 Task: Create a GitHub repository from a template you've created.
Action: Mouse moved to (590, 155)
Screenshot: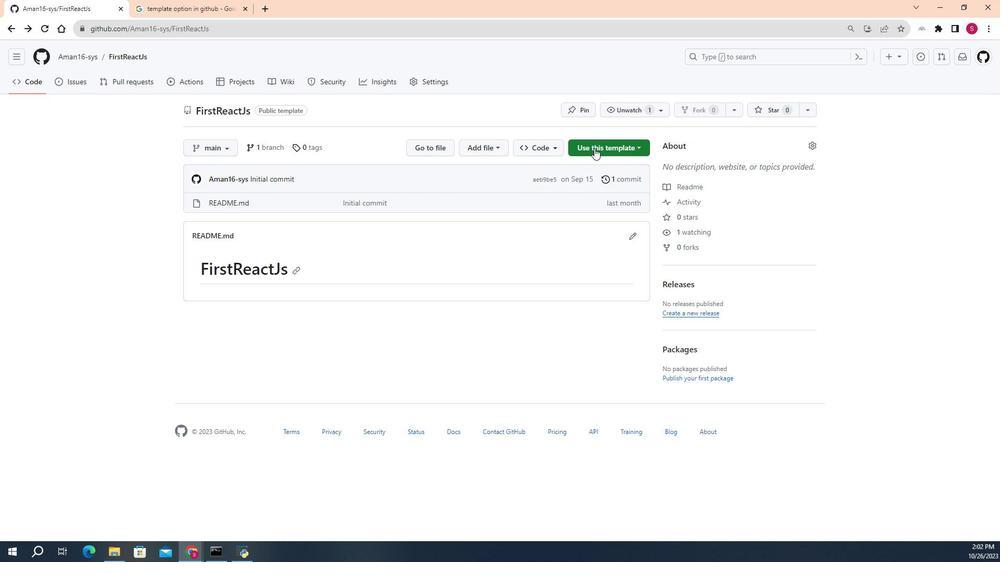 
Action: Mouse pressed left at (590, 155)
Screenshot: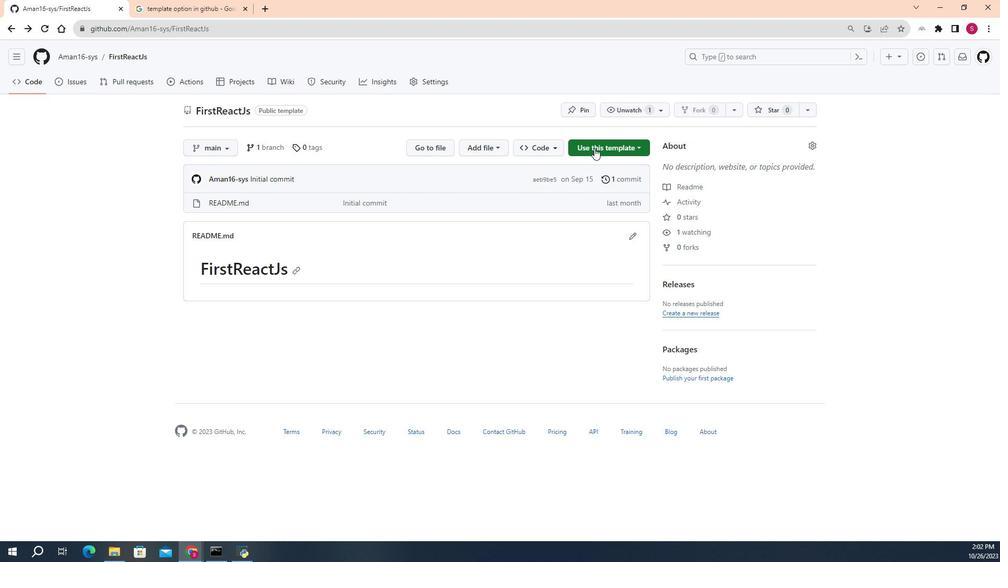 
Action: Mouse moved to (586, 172)
Screenshot: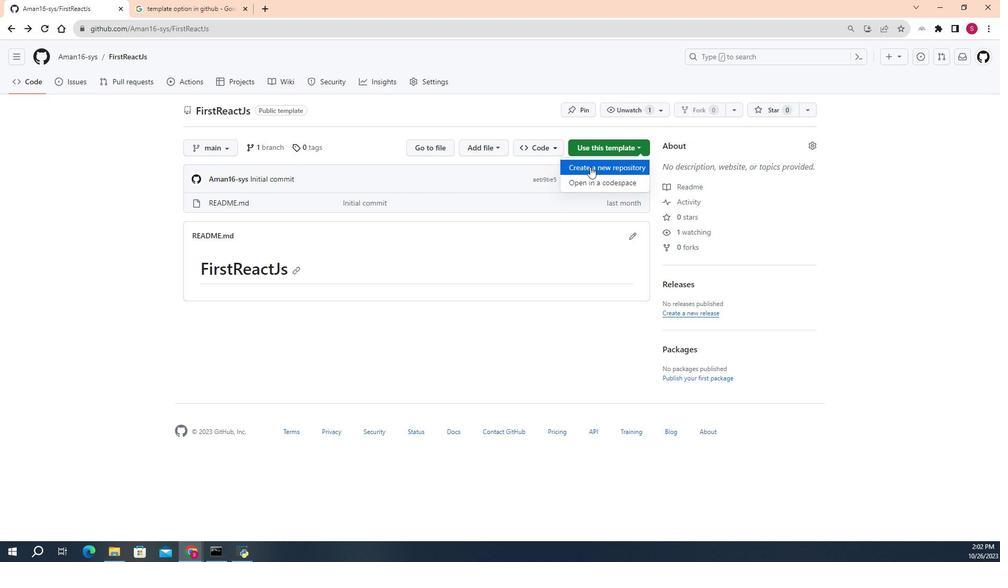 
Action: Mouse pressed left at (586, 172)
Screenshot: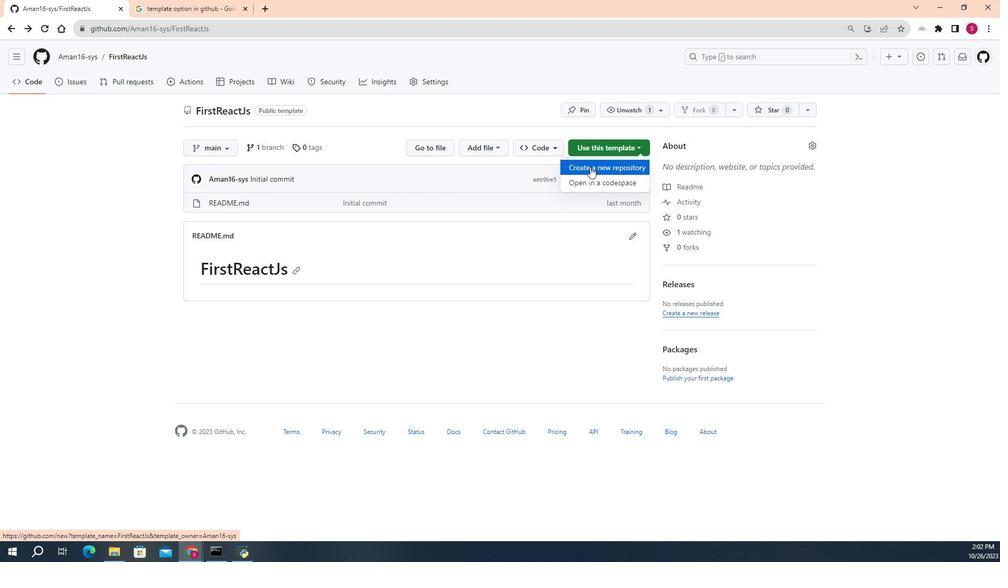 
Action: Mouse moved to (430, 265)
Screenshot: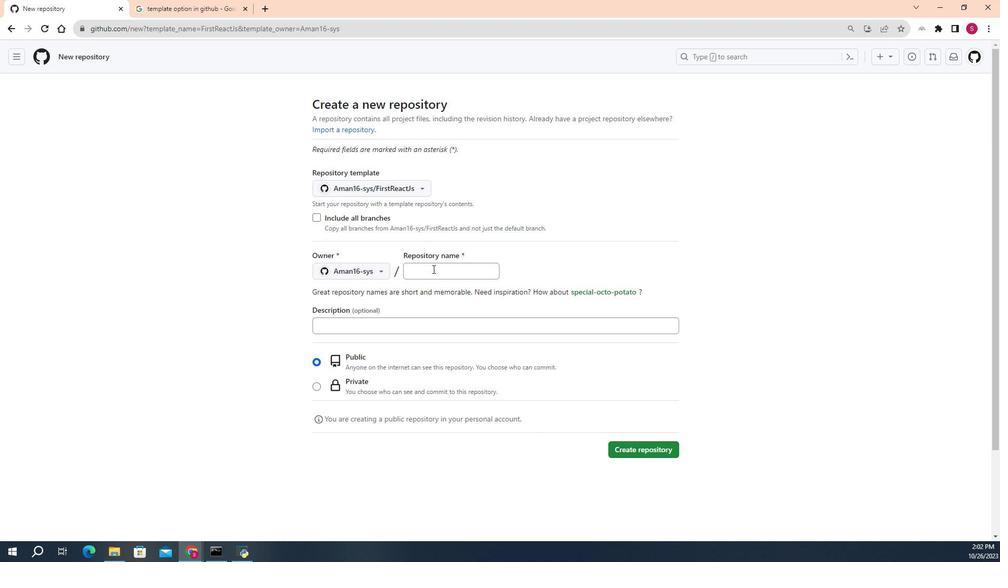 
Action: Mouse pressed left at (430, 265)
Screenshot: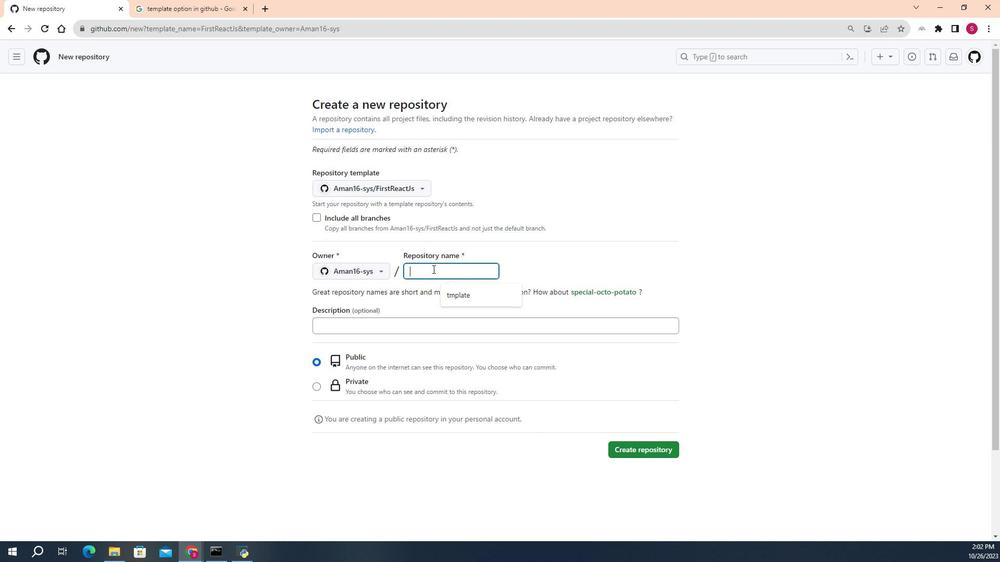 
Action: Key pressed <Key.caps_lock>T<Key.caps_lock>emplate
Screenshot: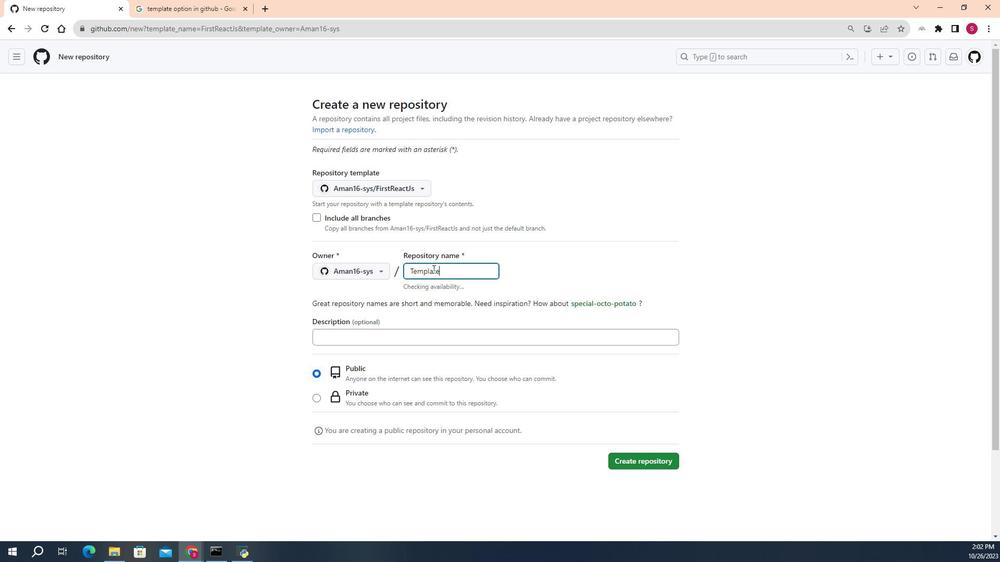 
Action: Mouse moved to (652, 440)
Screenshot: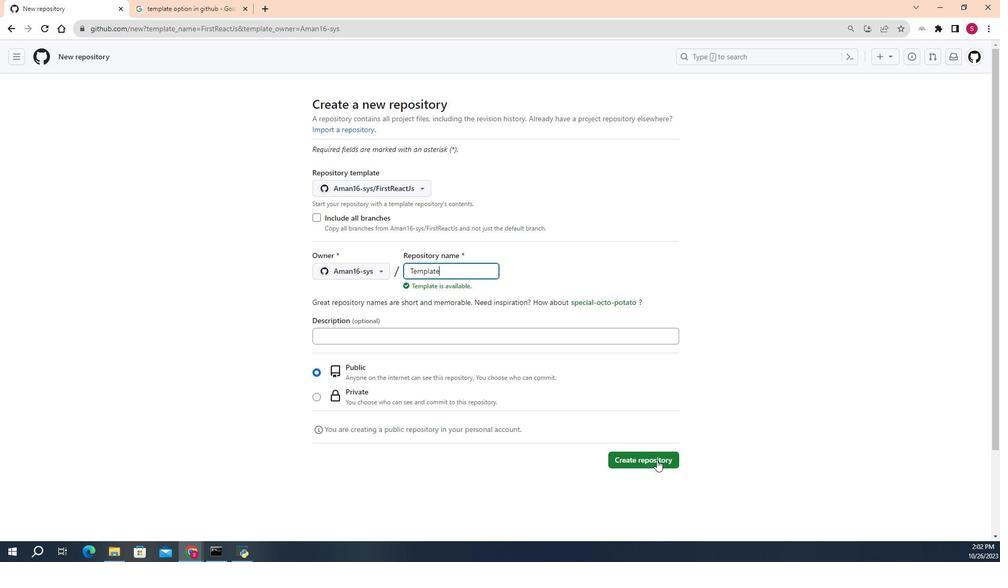 
Action: Mouse pressed left at (652, 440)
Screenshot: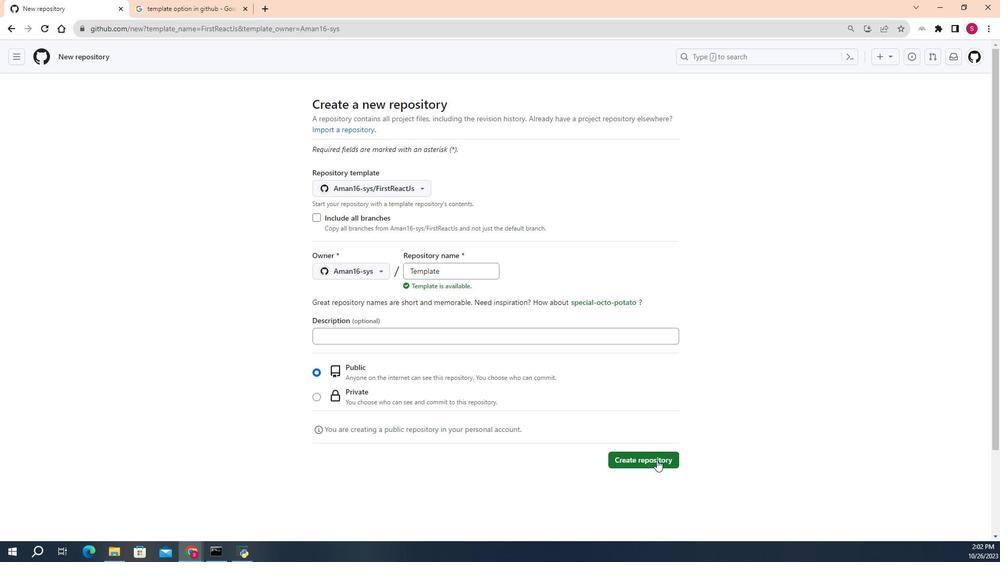 
Action: Mouse moved to (336, 136)
Screenshot: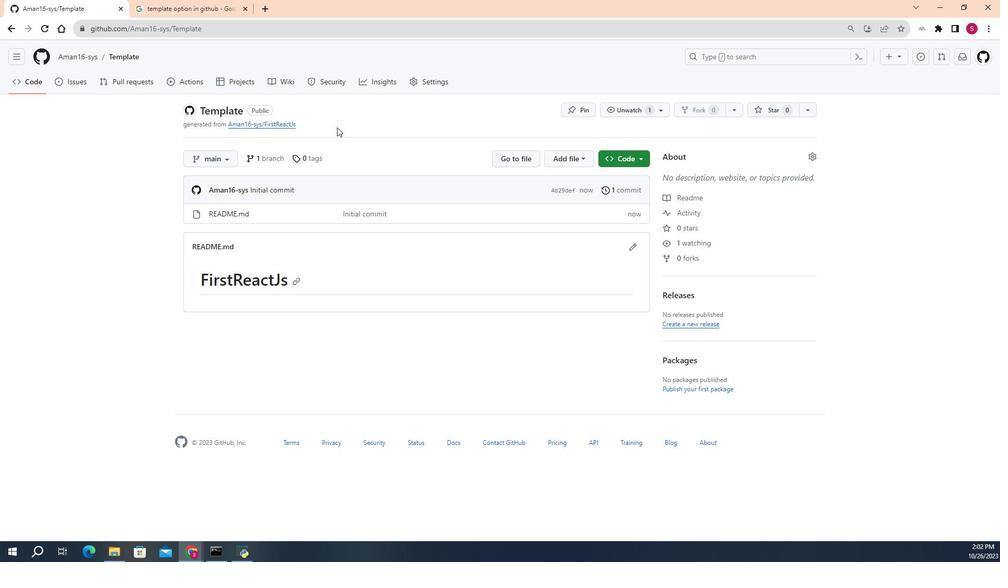 
